 Task: Add a signature Justin Kelly containing With heartfelt thanks and warm wishes, Justin Kelly to email address softage.8@softage.net and add a folder Big data
Action: Mouse moved to (653, 146)
Screenshot: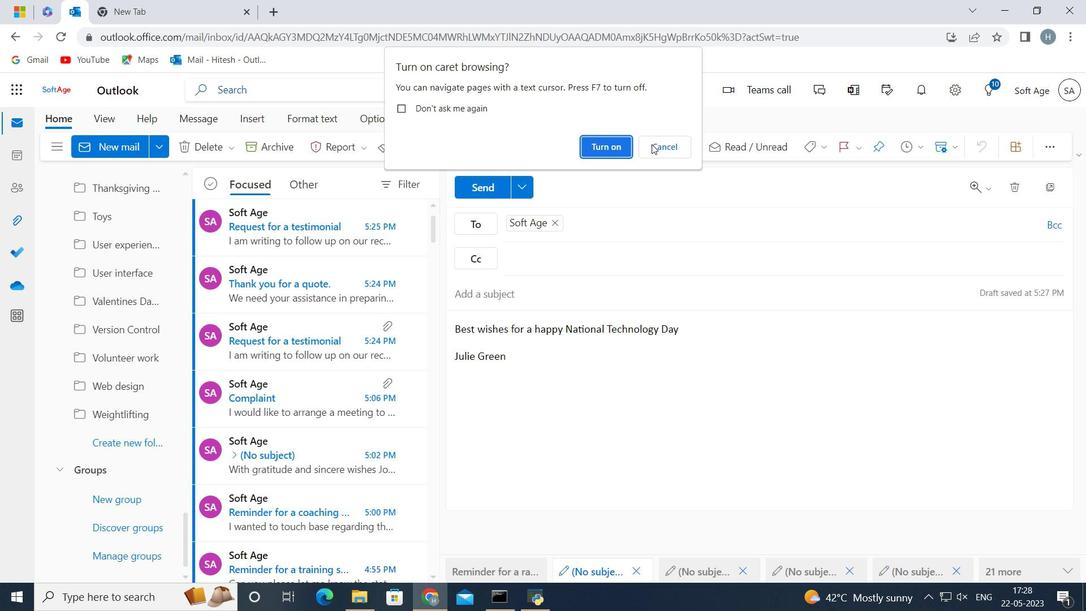 
Action: Mouse pressed left at (653, 146)
Screenshot: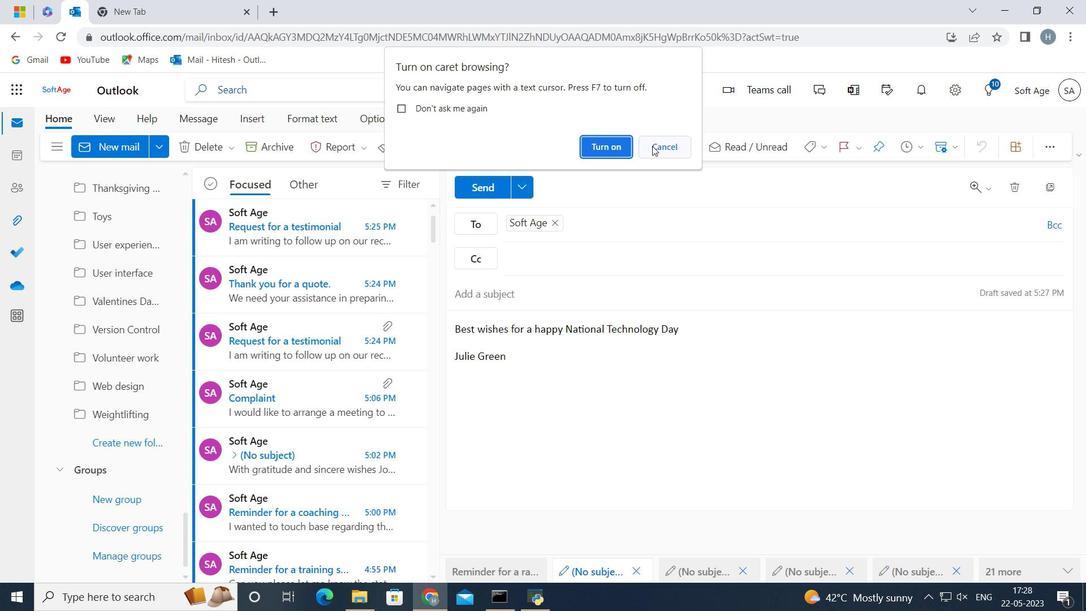 
Action: Mouse moved to (117, 148)
Screenshot: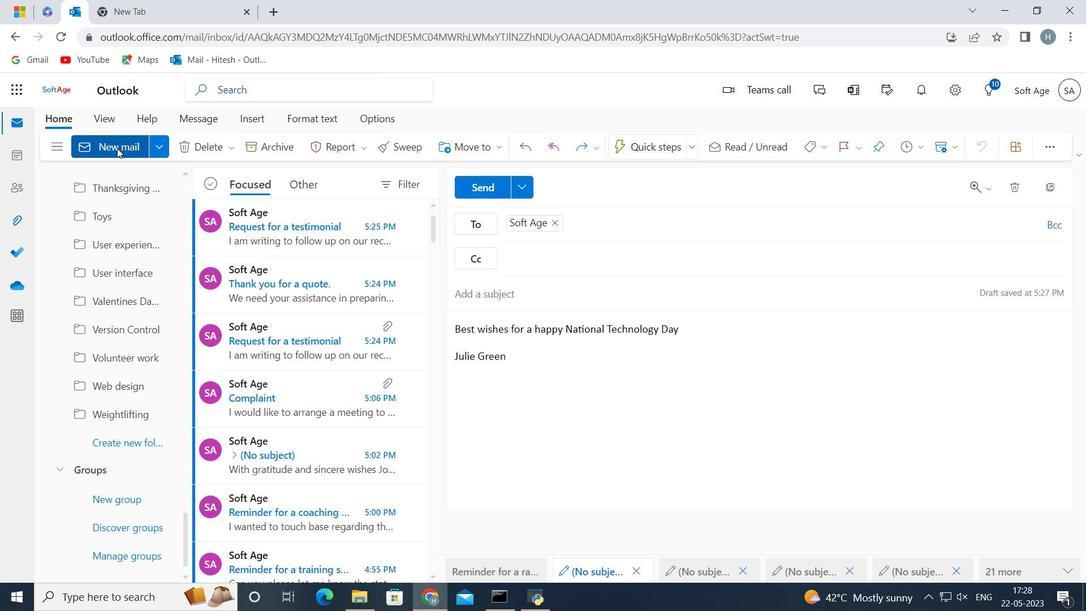 
Action: Mouse pressed left at (117, 148)
Screenshot: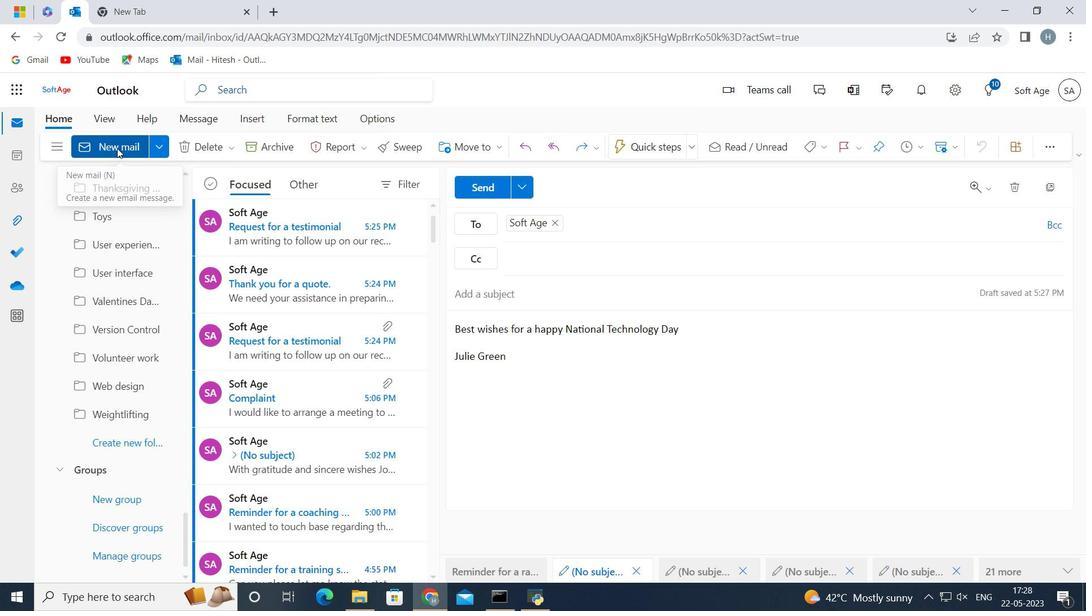 
Action: Mouse moved to (882, 146)
Screenshot: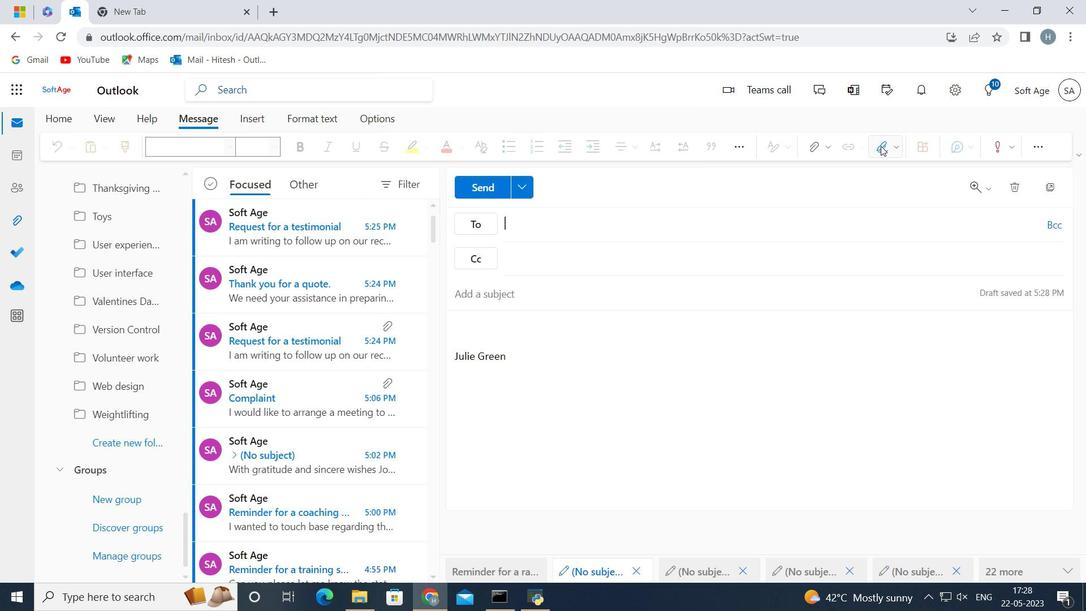 
Action: Mouse pressed left at (882, 146)
Screenshot: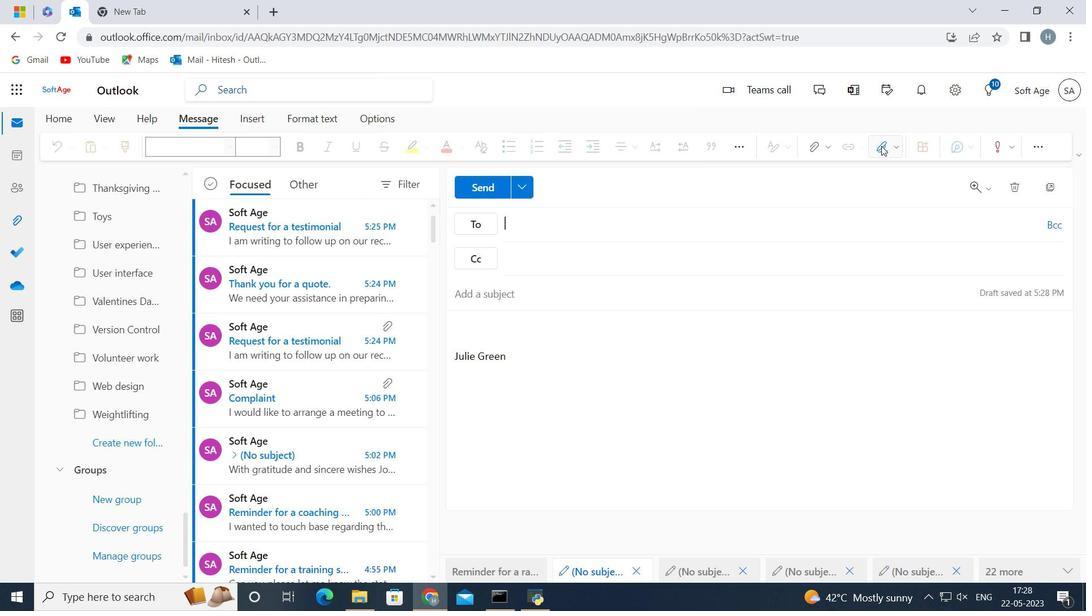 
Action: Mouse moved to (855, 203)
Screenshot: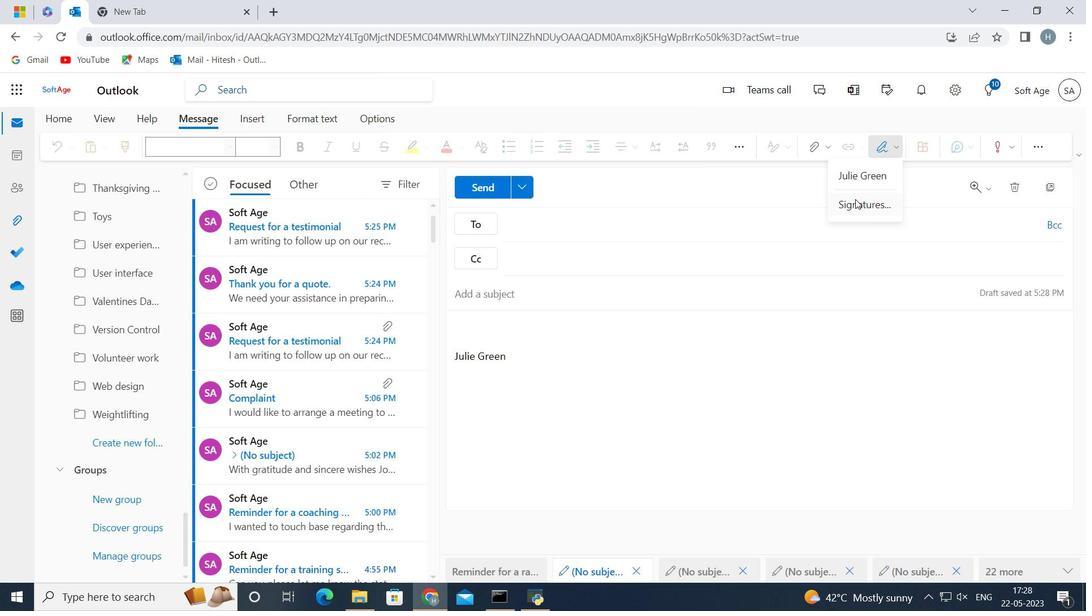 
Action: Mouse pressed left at (855, 203)
Screenshot: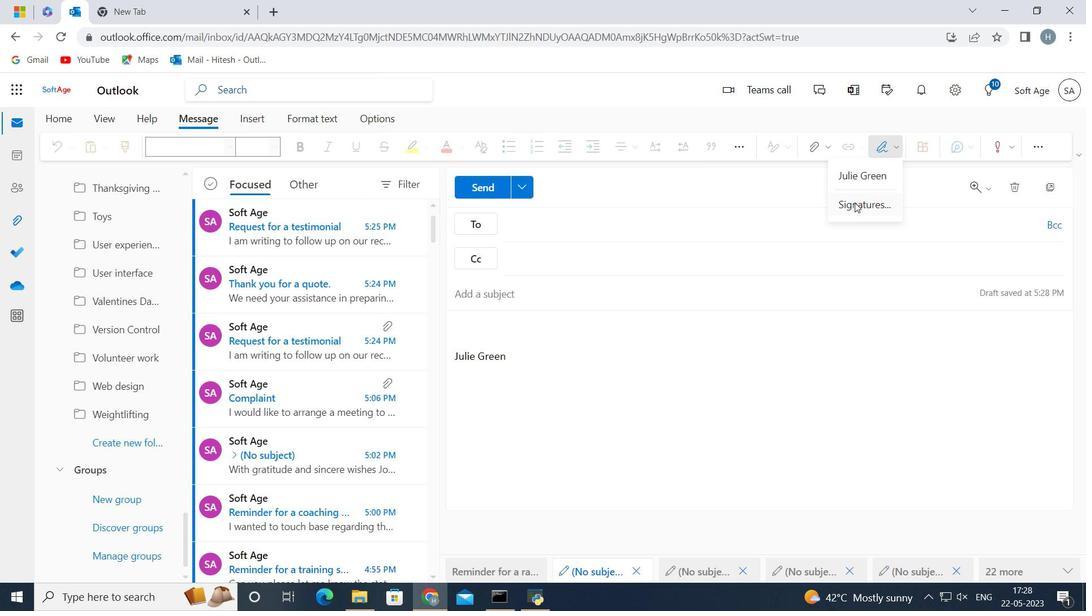 
Action: Mouse moved to (811, 259)
Screenshot: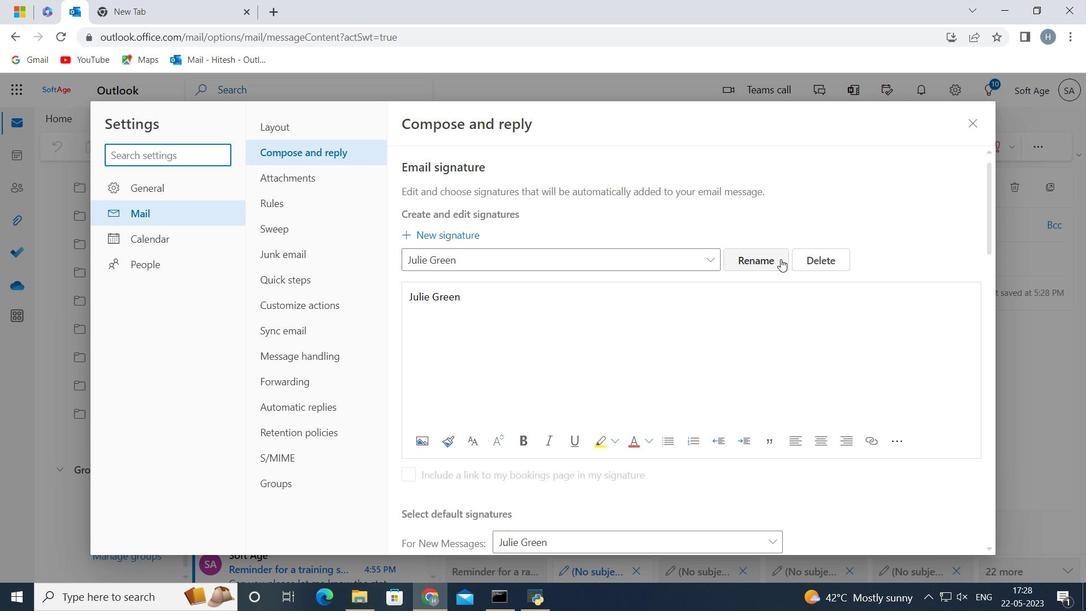 
Action: Mouse pressed left at (811, 259)
Screenshot: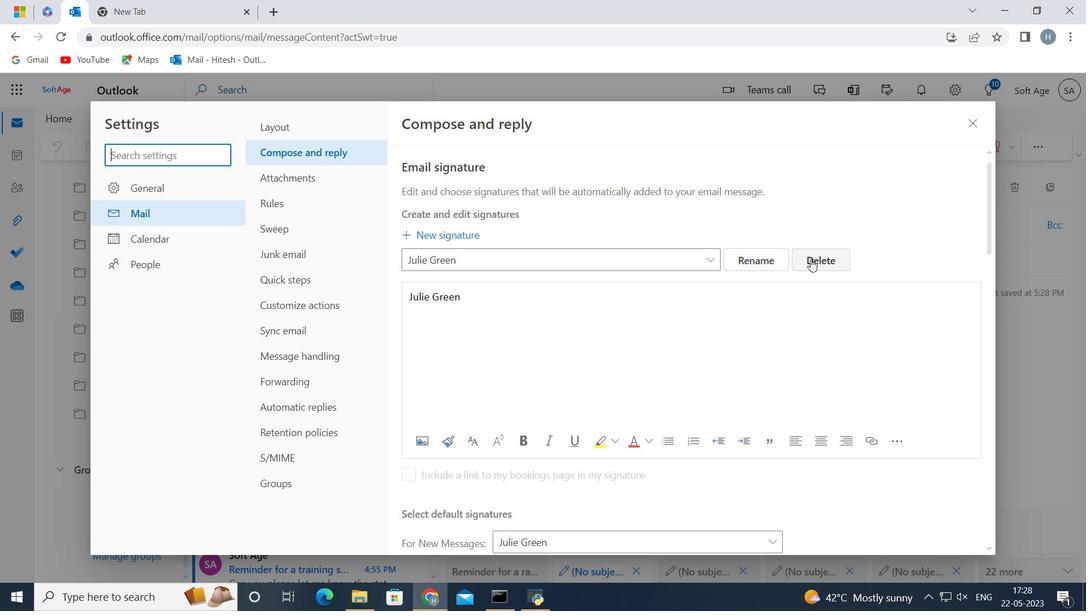 
Action: Mouse moved to (680, 256)
Screenshot: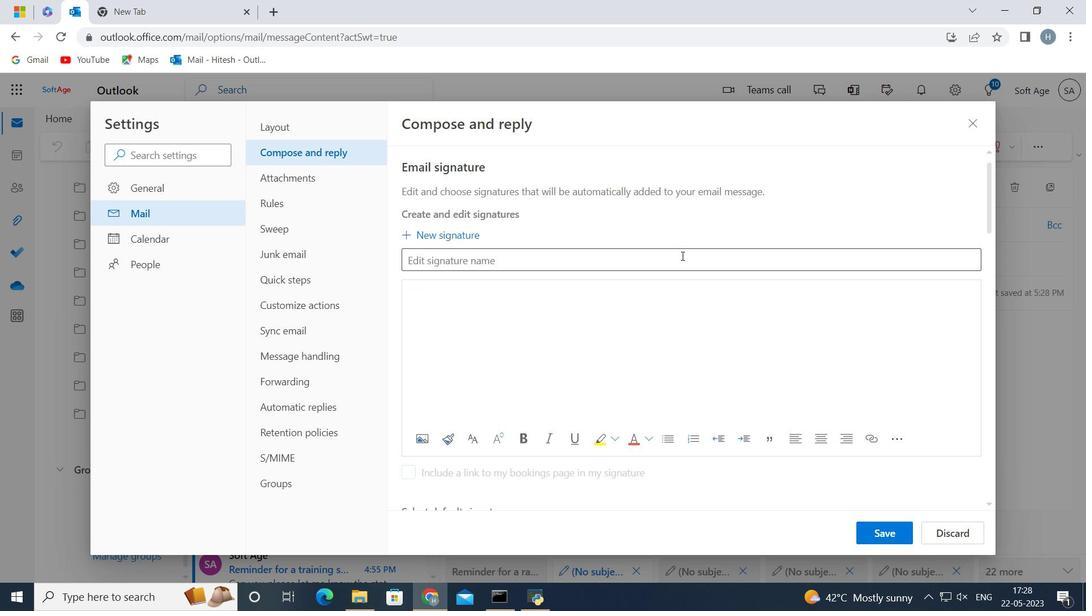 
Action: Mouse pressed left at (680, 256)
Screenshot: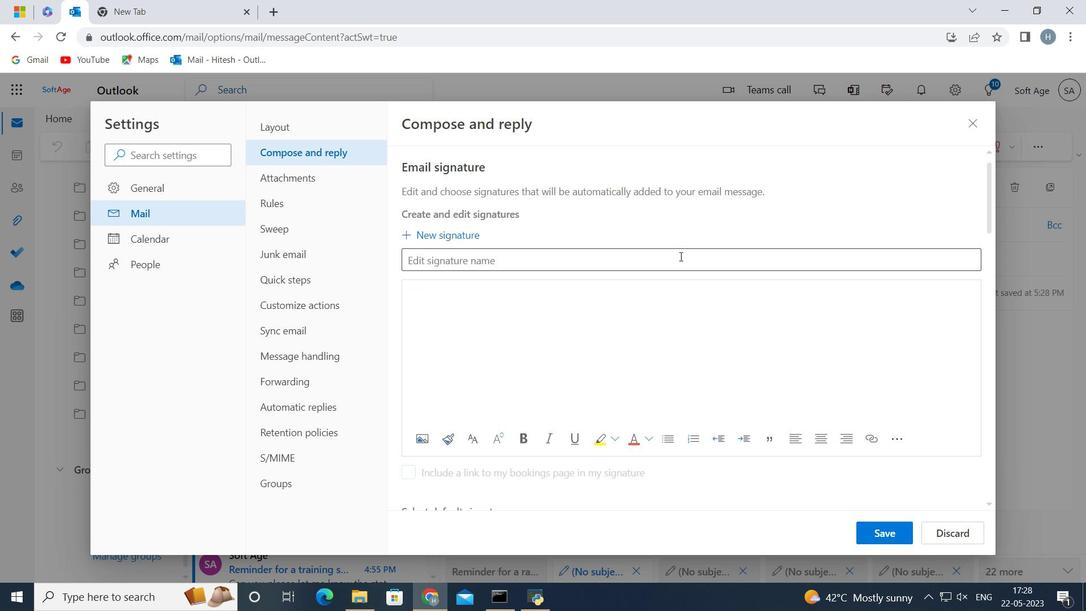 
Action: Key pressed <Key.shift>Justin<Key.space><Key.shift>Kelly<Key.space>
Screenshot: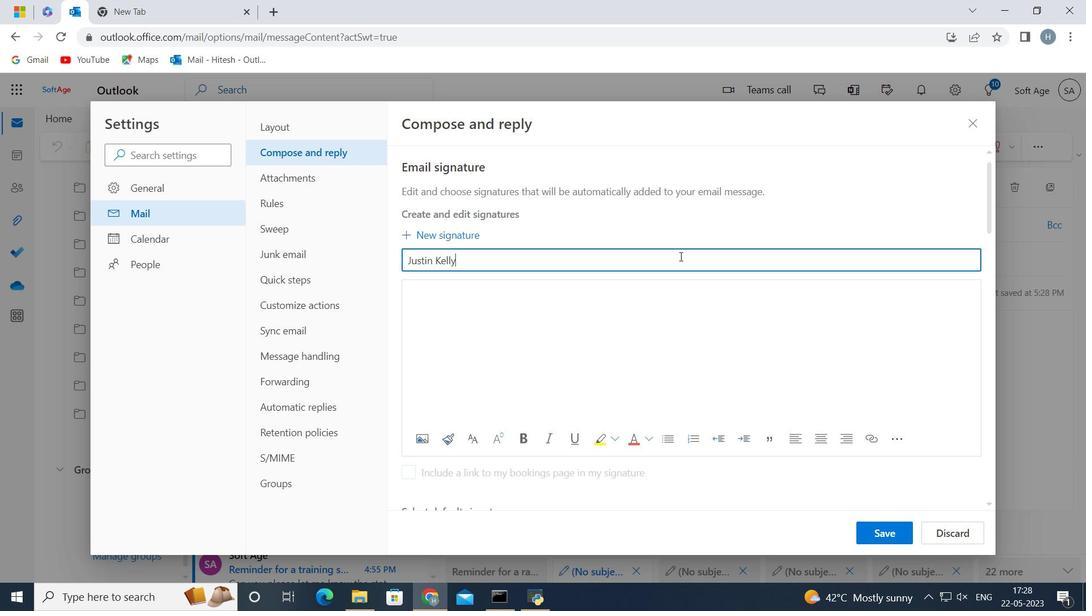 
Action: Mouse moved to (577, 324)
Screenshot: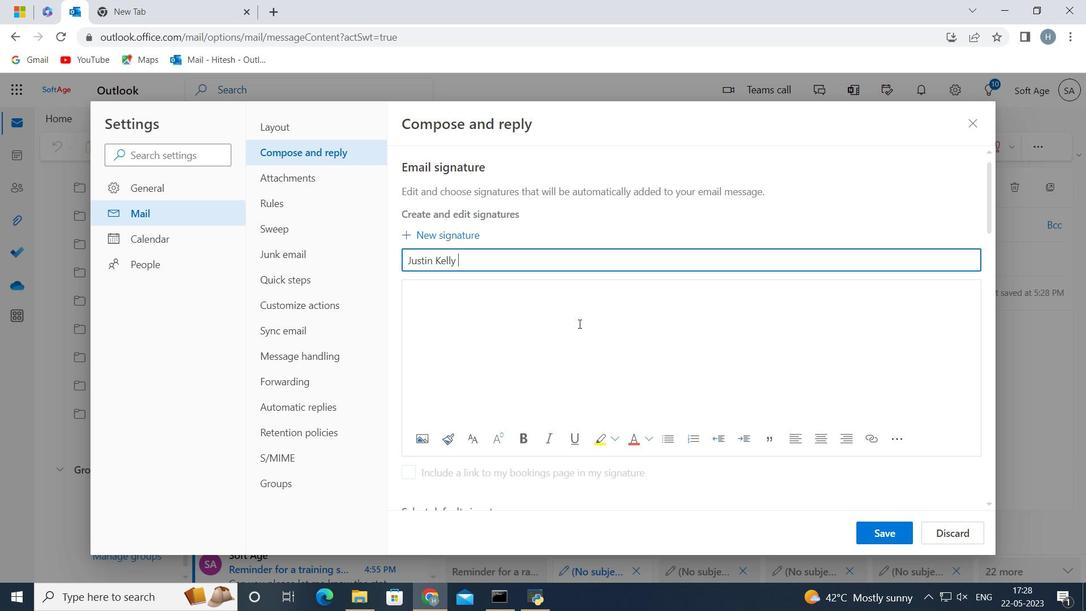 
Action: Mouse pressed left at (577, 324)
Screenshot: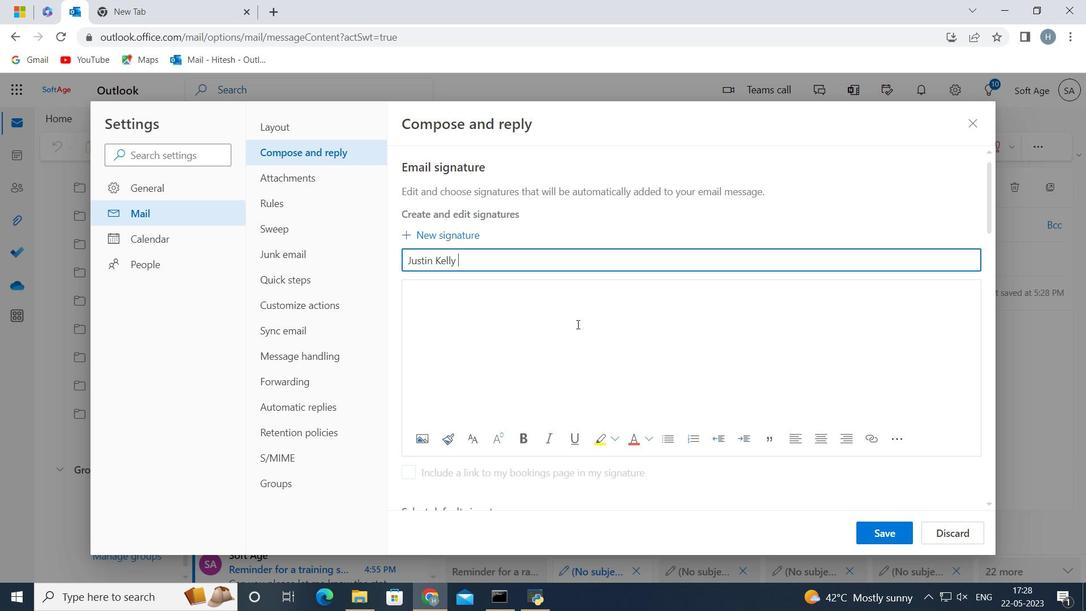
Action: Key pressed <Key.shift>Justin<Key.space><Key.shift>Kelly<Key.space>
Screenshot: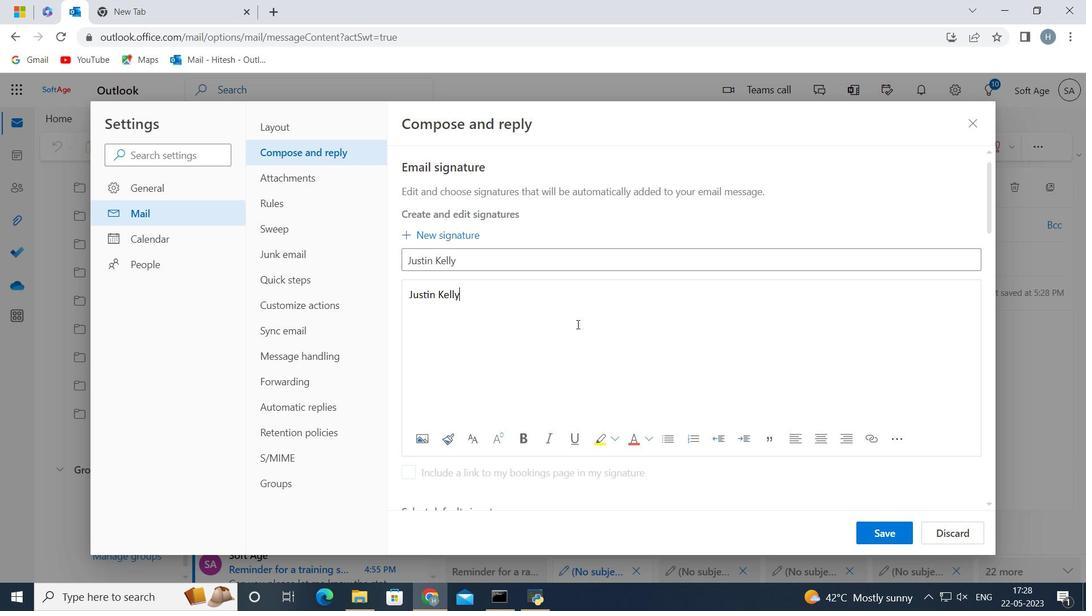 
Action: Mouse moved to (872, 531)
Screenshot: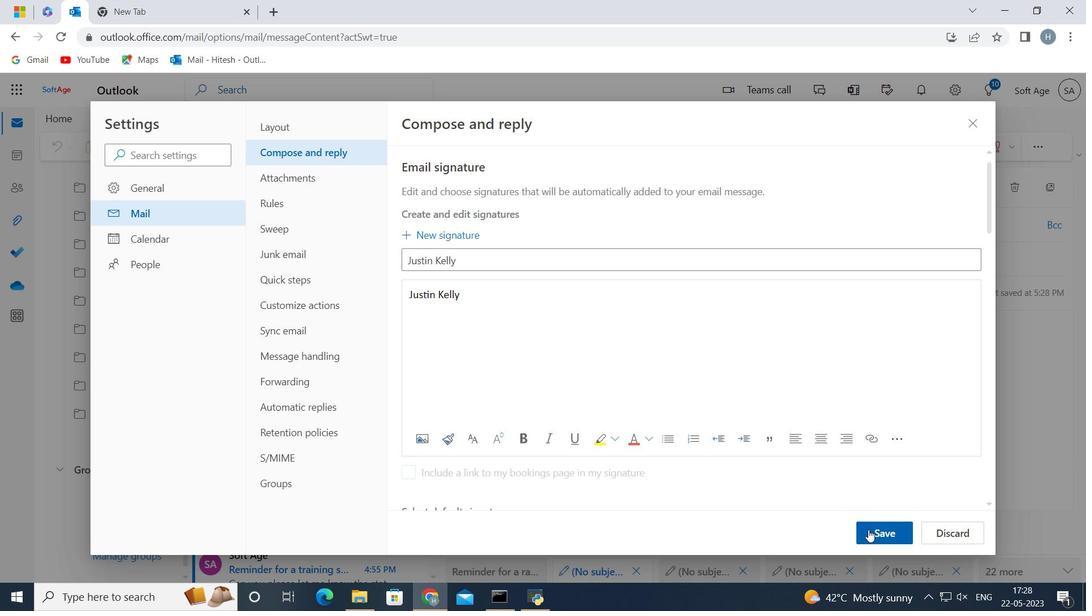 
Action: Mouse pressed left at (872, 531)
Screenshot: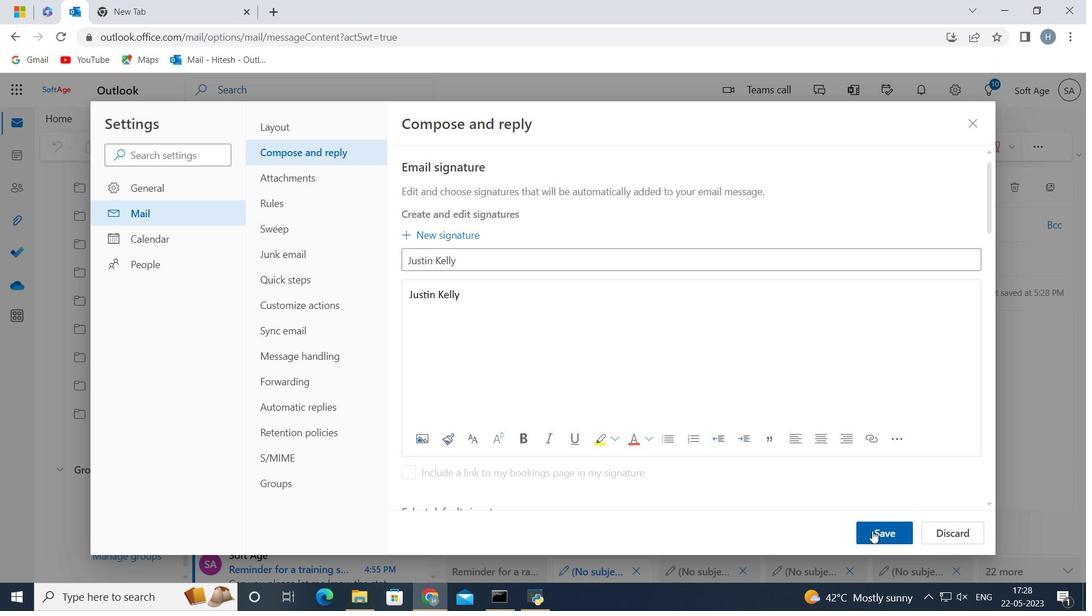 
Action: Mouse moved to (683, 334)
Screenshot: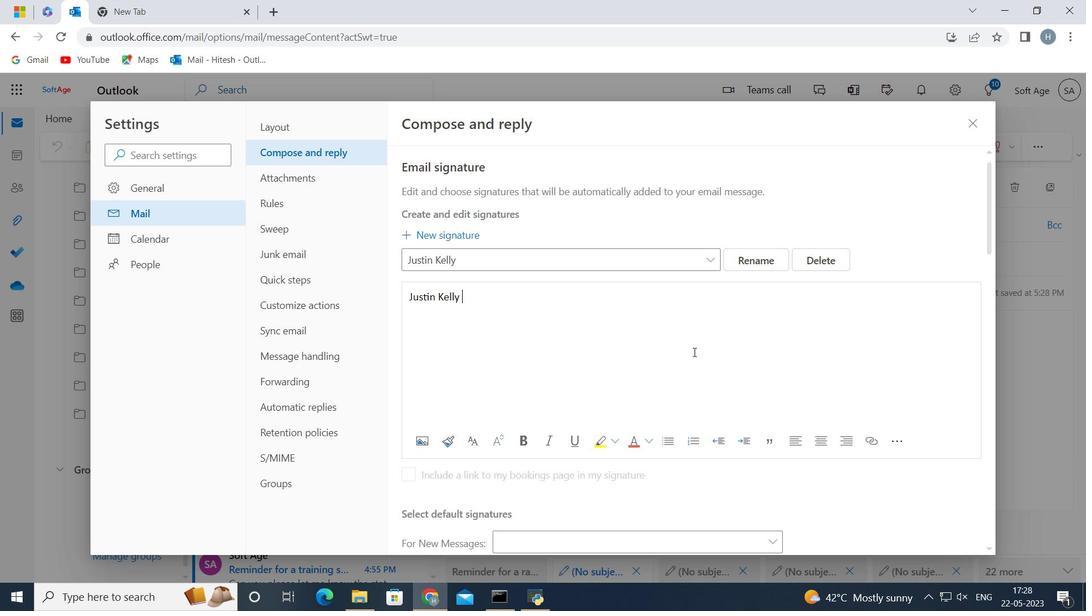 
Action: Mouse scrolled (683, 333) with delta (0, 0)
Screenshot: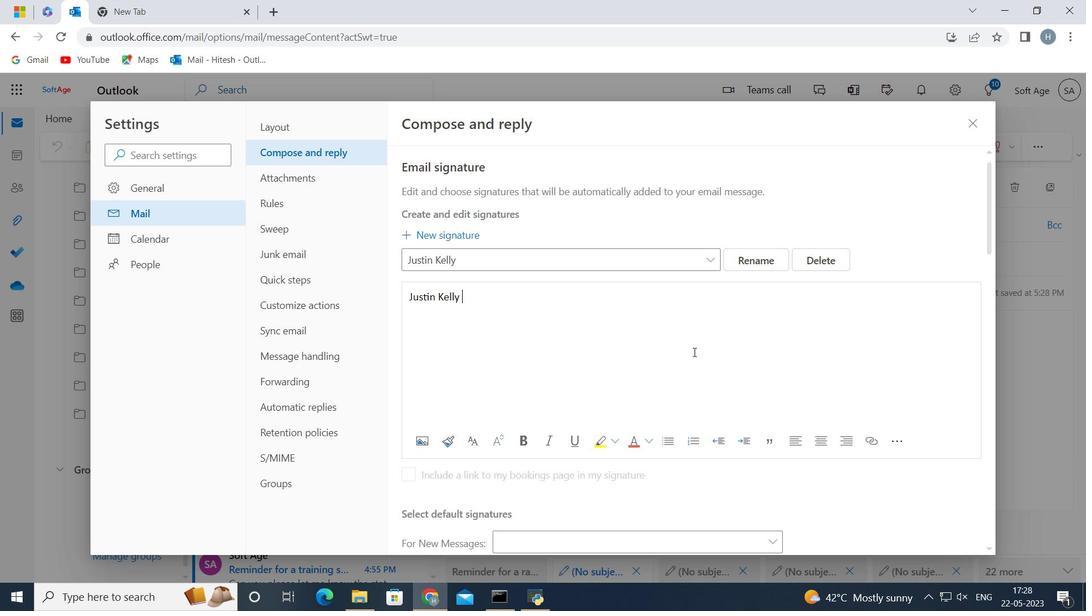 
Action: Mouse moved to (678, 325)
Screenshot: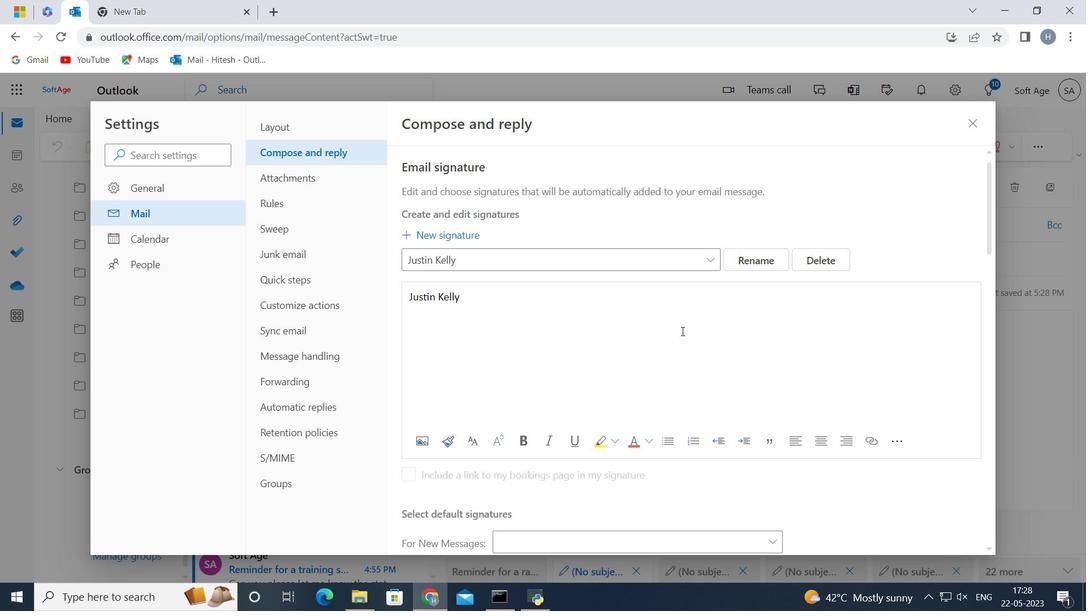 
Action: Mouse scrolled (678, 324) with delta (0, 0)
Screenshot: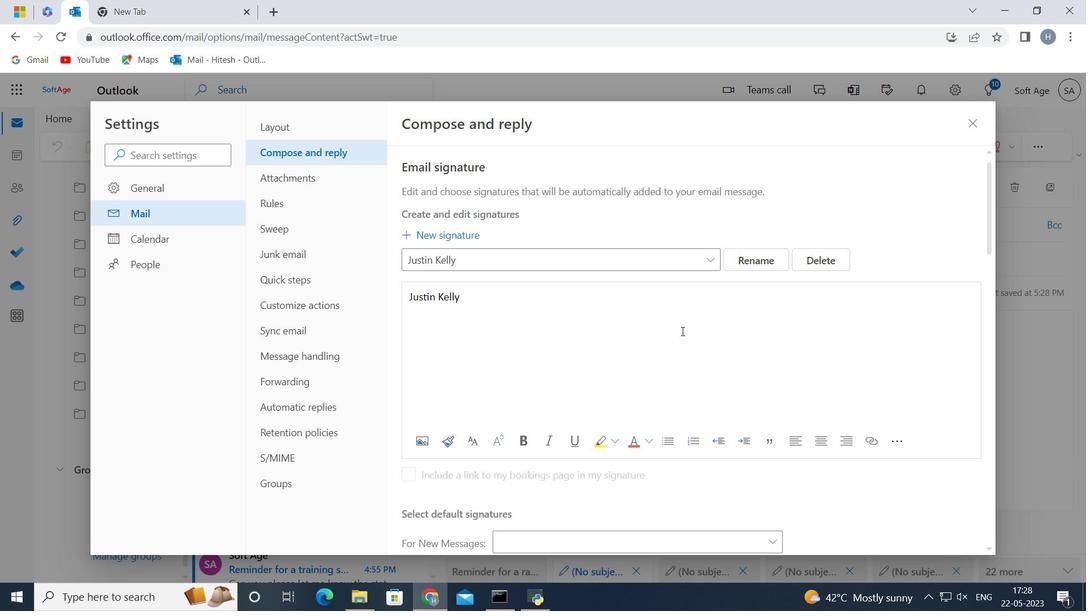 
Action: Mouse moved to (678, 325)
Screenshot: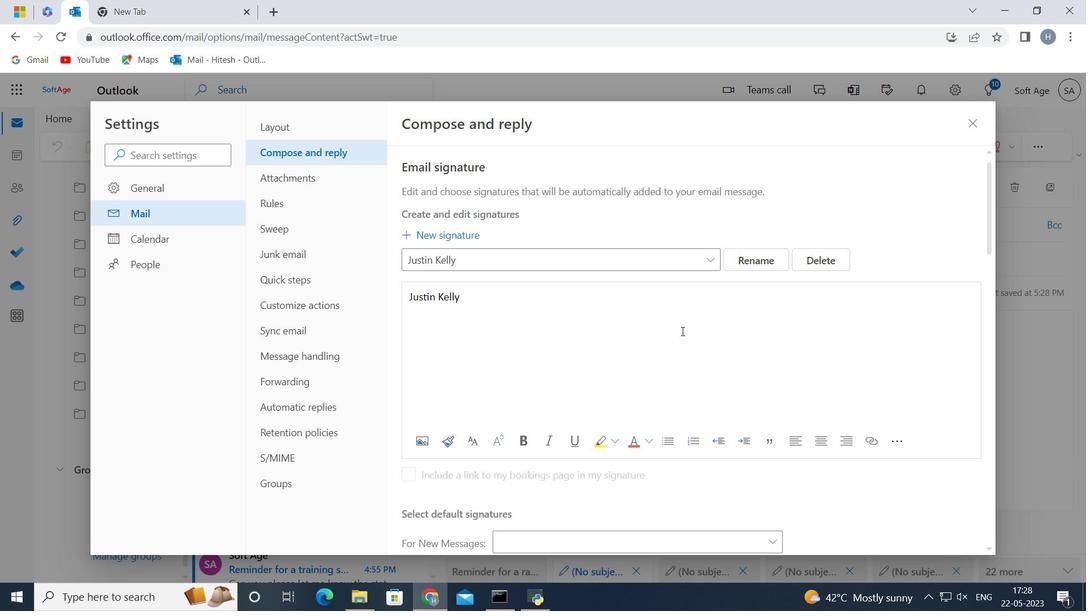
Action: Mouse scrolled (678, 324) with delta (0, 0)
Screenshot: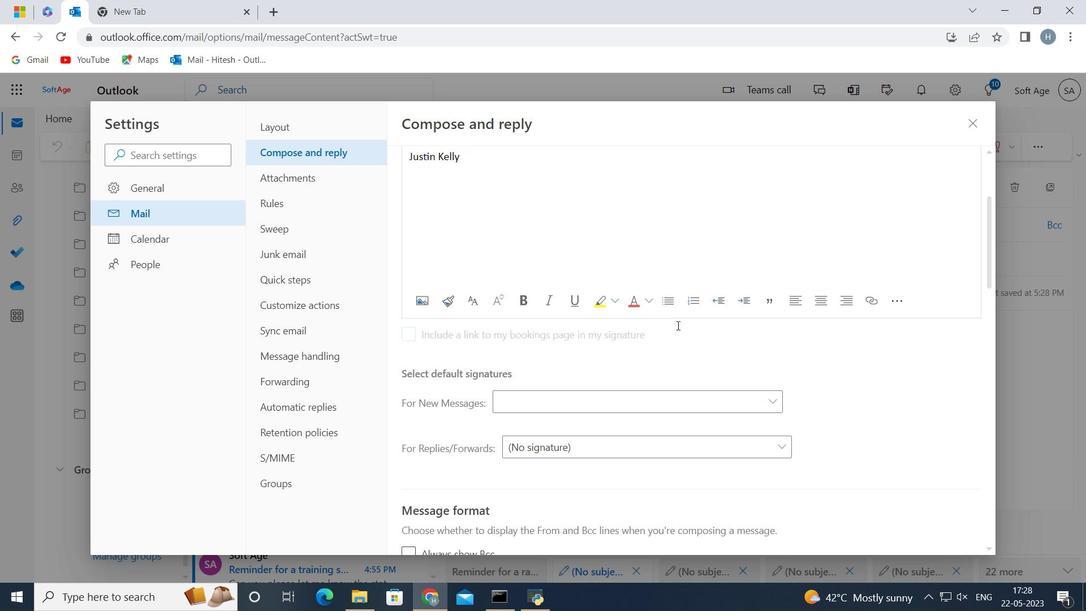 
Action: Mouse moved to (690, 327)
Screenshot: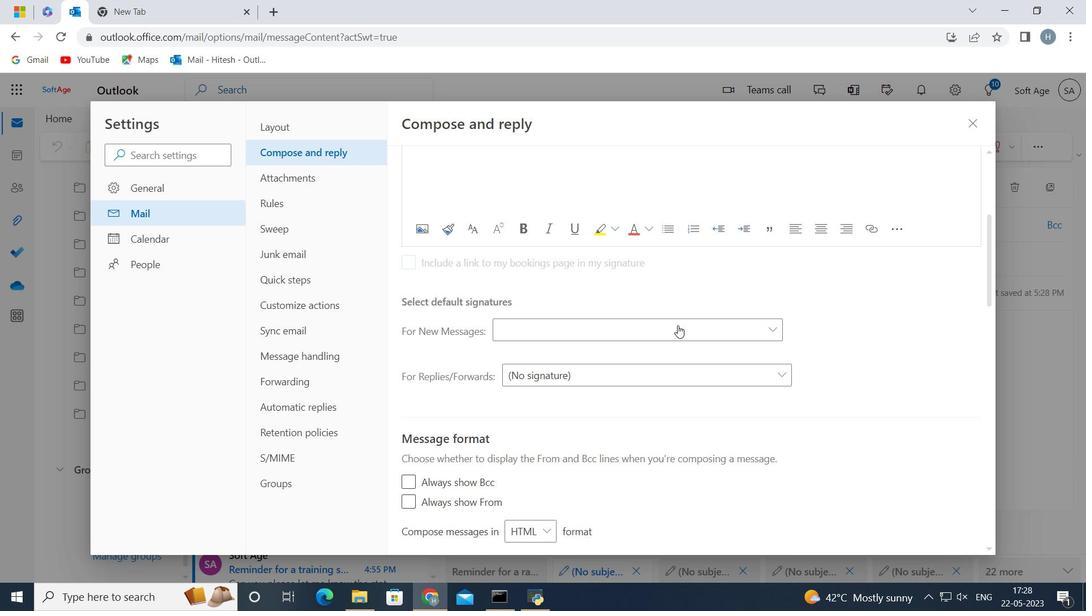 
Action: Mouse pressed left at (690, 327)
Screenshot: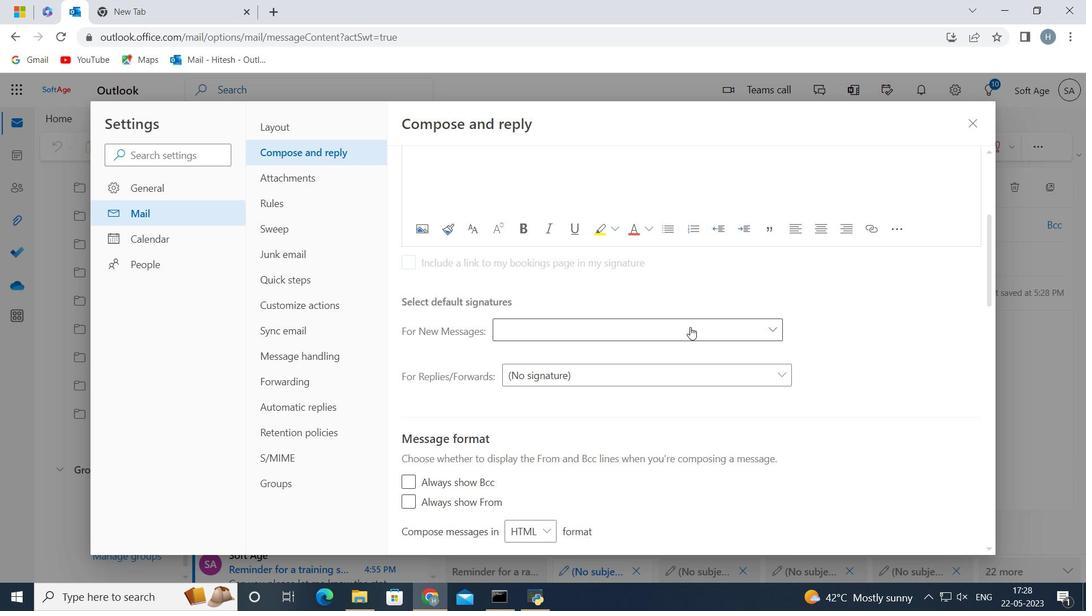 
Action: Mouse moved to (684, 374)
Screenshot: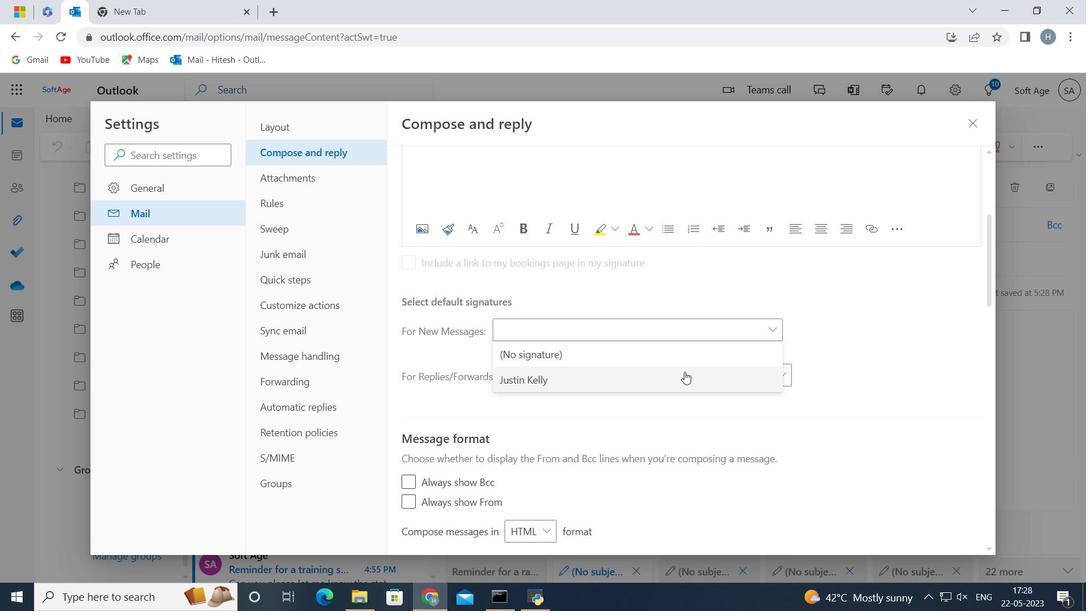 
Action: Mouse pressed left at (684, 374)
Screenshot: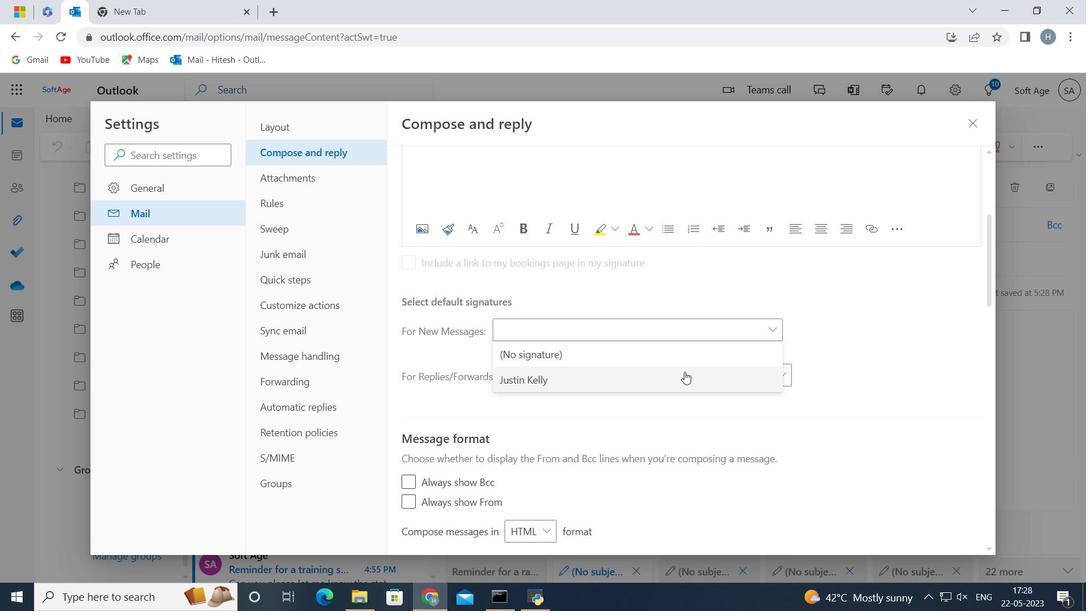 
Action: Mouse moved to (881, 531)
Screenshot: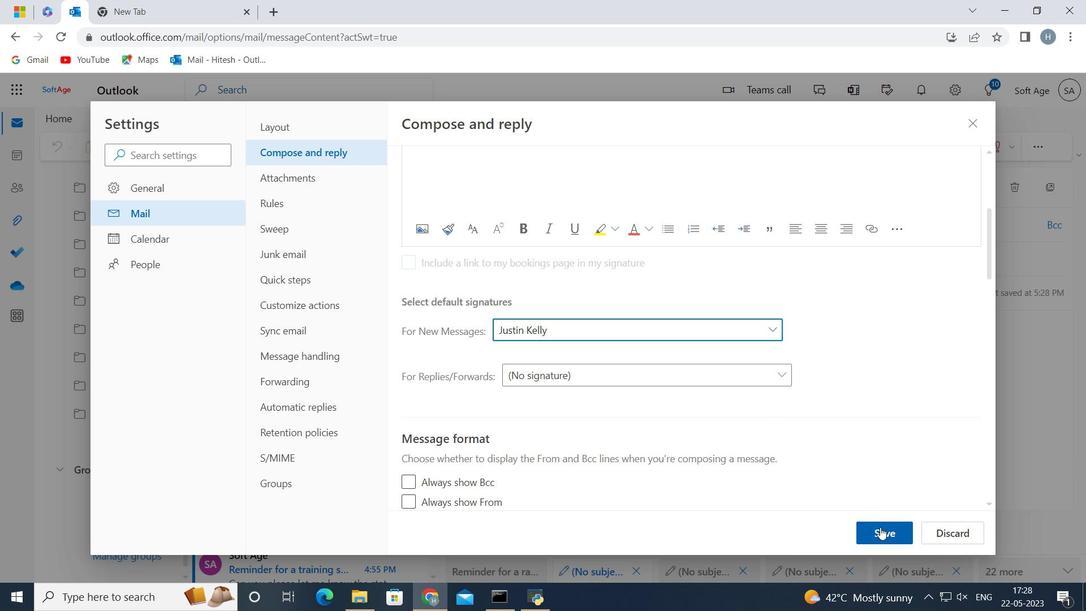 
Action: Mouse pressed left at (881, 531)
Screenshot: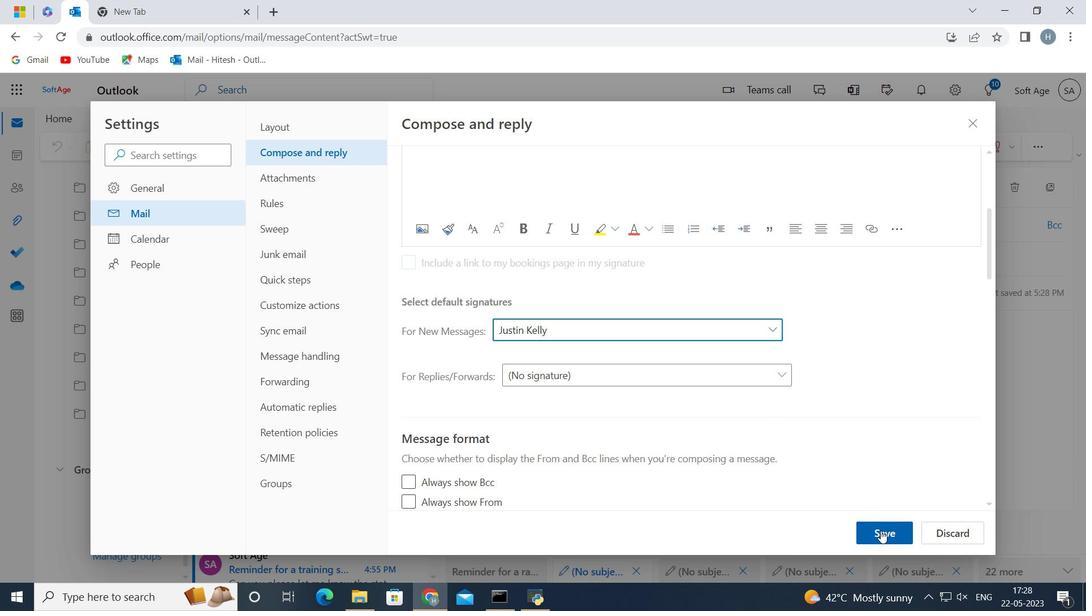 
Action: Mouse moved to (972, 127)
Screenshot: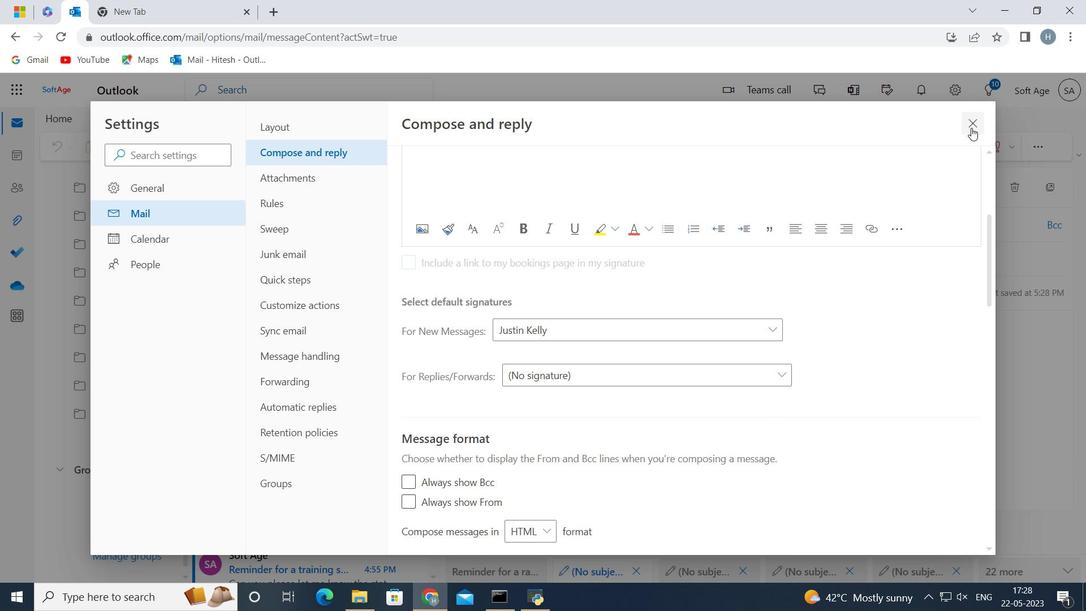 
Action: Mouse pressed left at (972, 127)
Screenshot: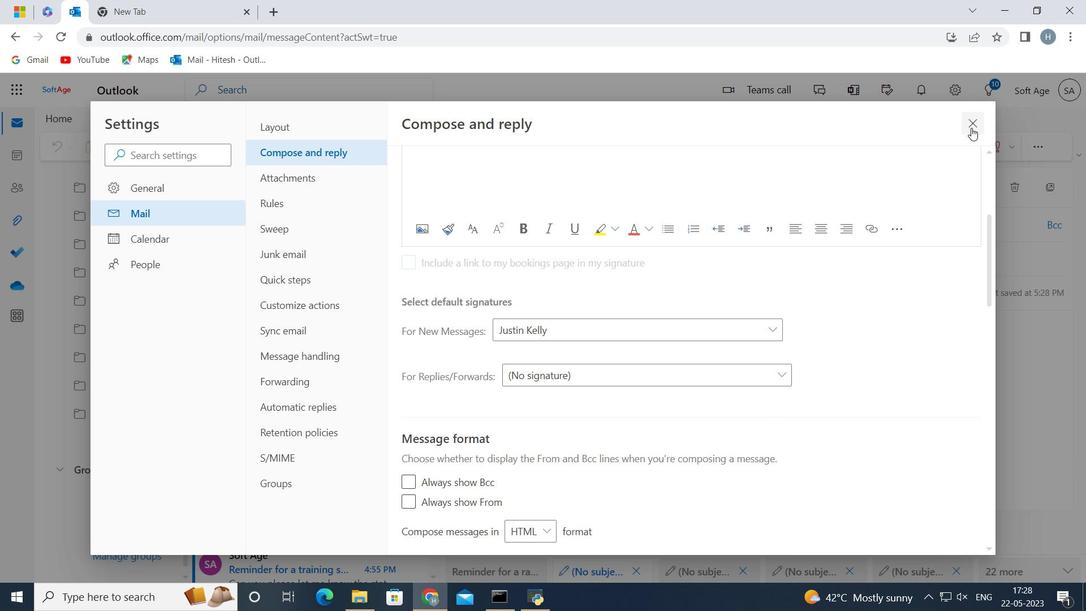 
Action: Mouse moved to (529, 354)
Screenshot: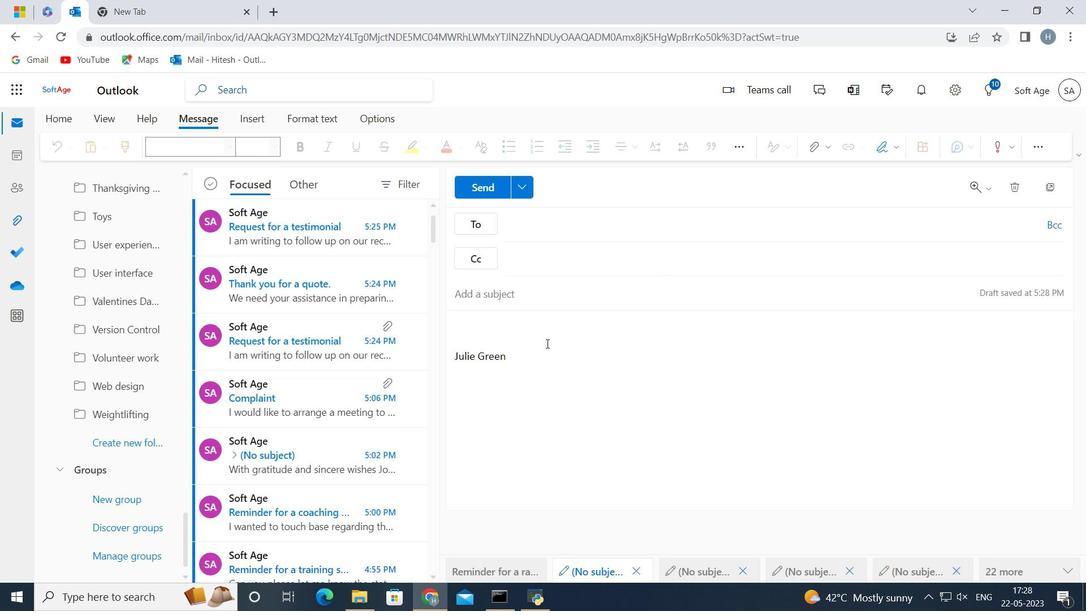 
Action: Mouse pressed left at (529, 354)
Screenshot: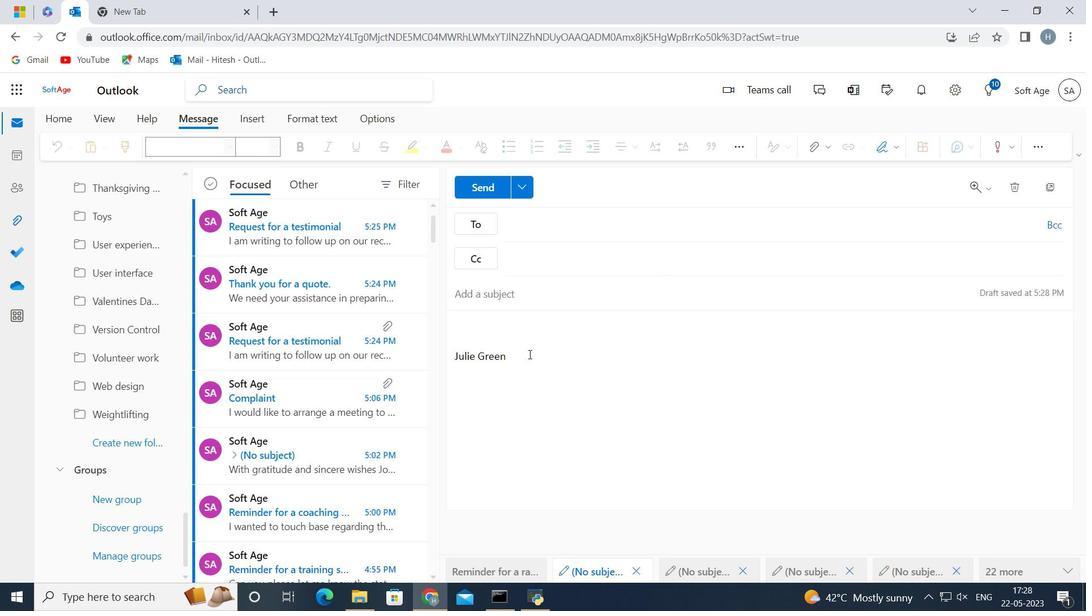 
Action: Key pressed <Key.backspace><Key.backspace><Key.backspace><Key.backspace><Key.backspace><Key.backspace><Key.backspace><Key.backspace><Key.backspace><Key.backspace><Key.backspace><Key.backspace><Key.backspace><Key.backspace><Key.backspace><Key.backspace><Key.backspace><Key.backspace><Key.backspace><Key.backspace><Key.backspace><Key.backspace><Key.backspace><Key.backspace><Key.shift>With<Key.space>heartfelt<Key.space>thanks<Key.space>and<Key.space>warm<Key.space>wishes<Key.space>
Screenshot: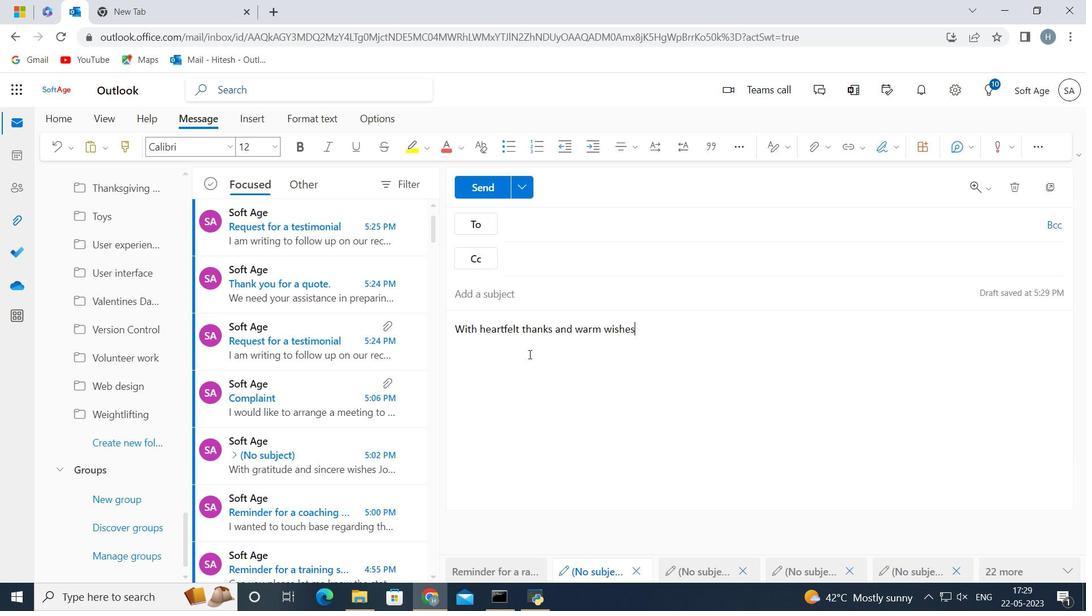 
Action: Mouse moved to (885, 151)
Screenshot: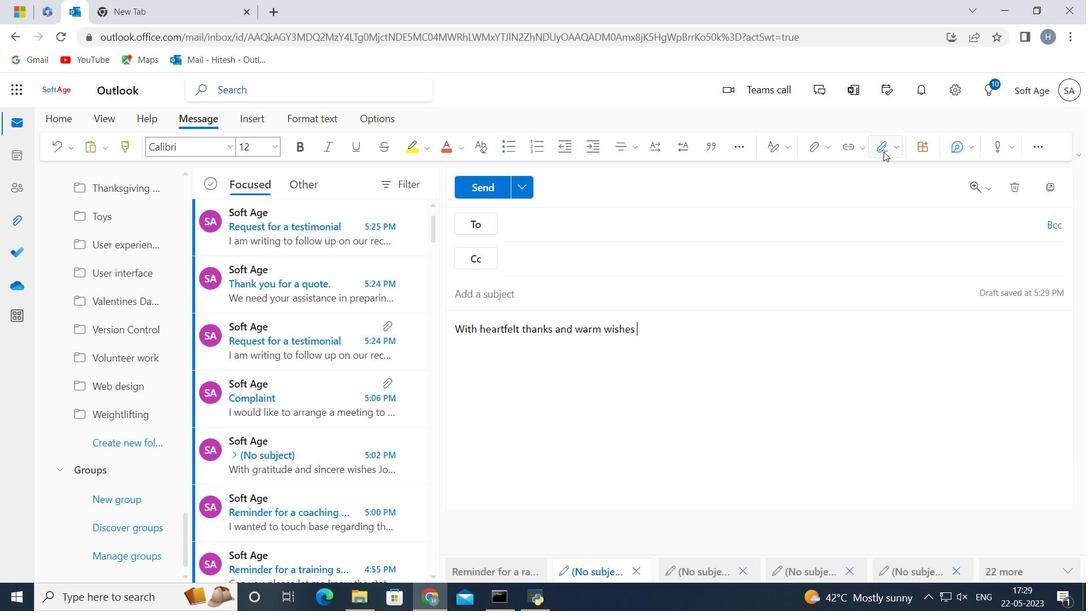 
Action: Mouse pressed left at (885, 151)
Screenshot: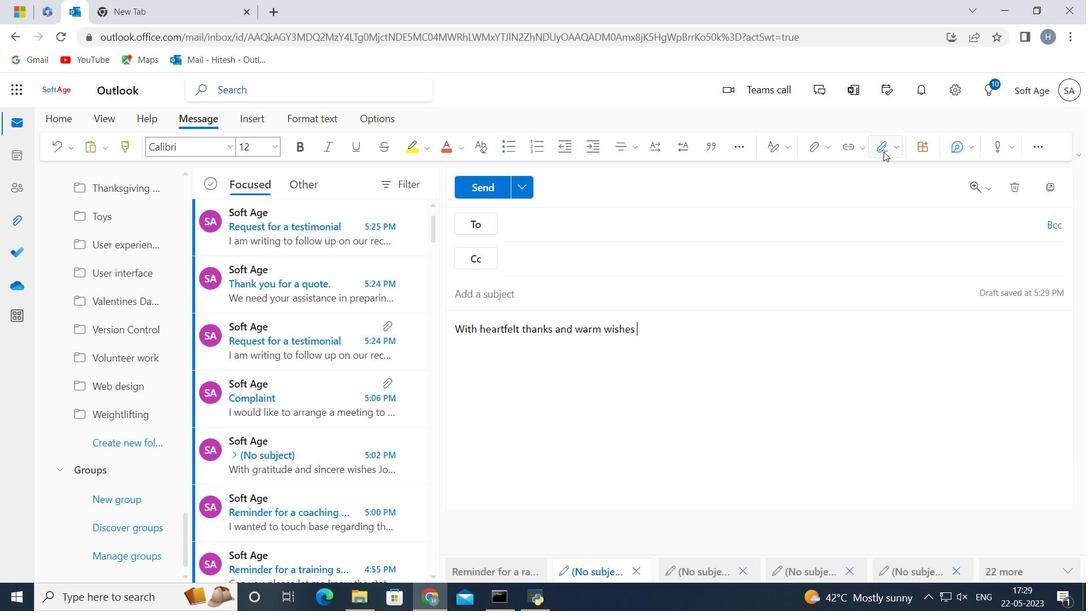 
Action: Mouse moved to (872, 181)
Screenshot: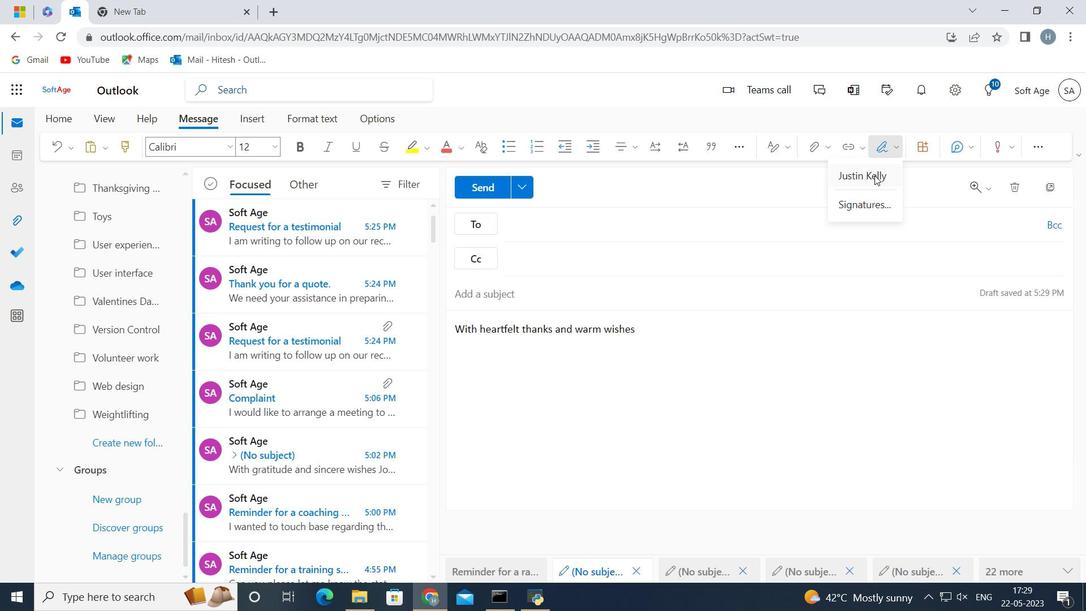 
Action: Mouse pressed left at (872, 181)
Screenshot: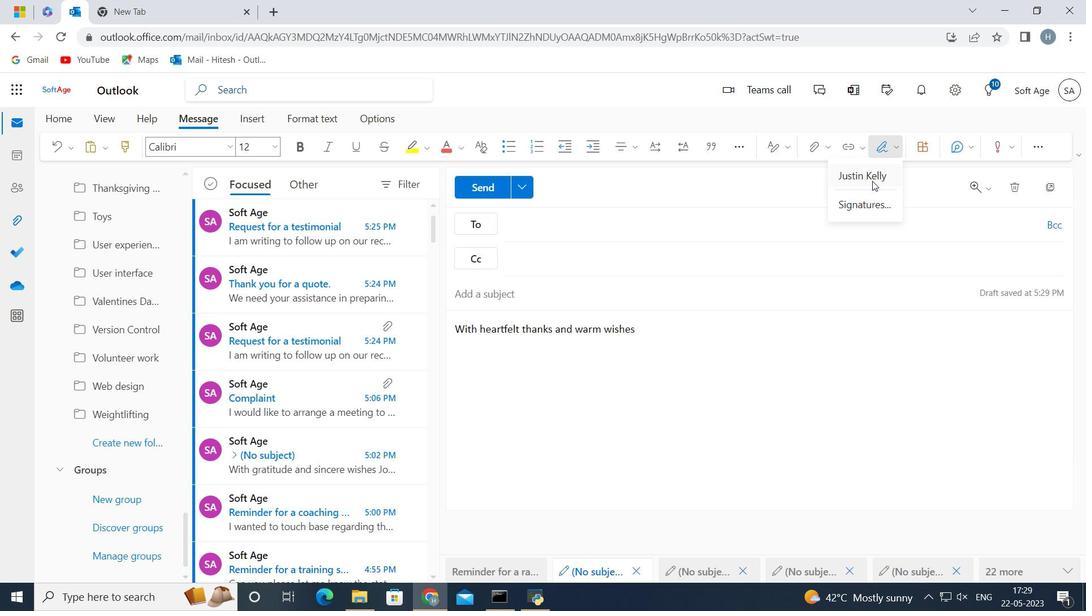 
Action: Mouse moved to (579, 225)
Screenshot: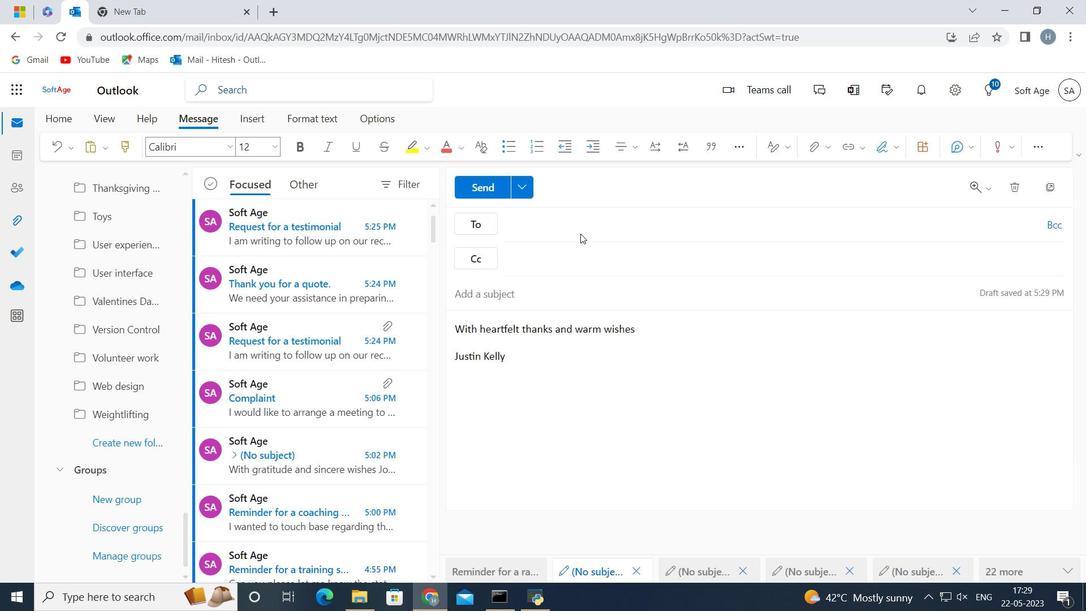 
Action: Mouse pressed left at (579, 225)
Screenshot: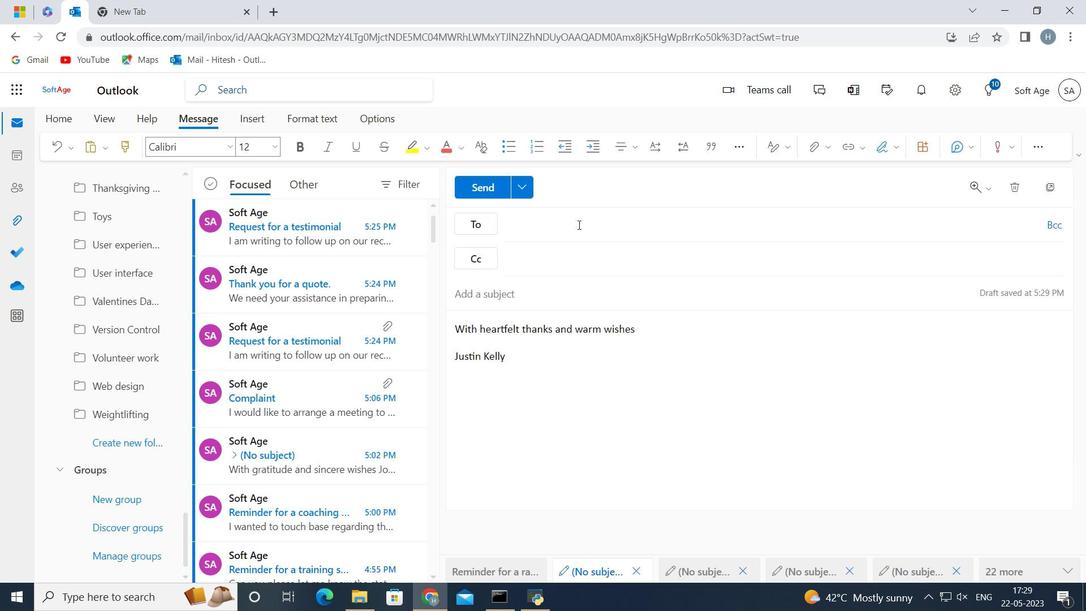 
Action: Key pressed softage.8<Key.shift>@softage.net
Screenshot: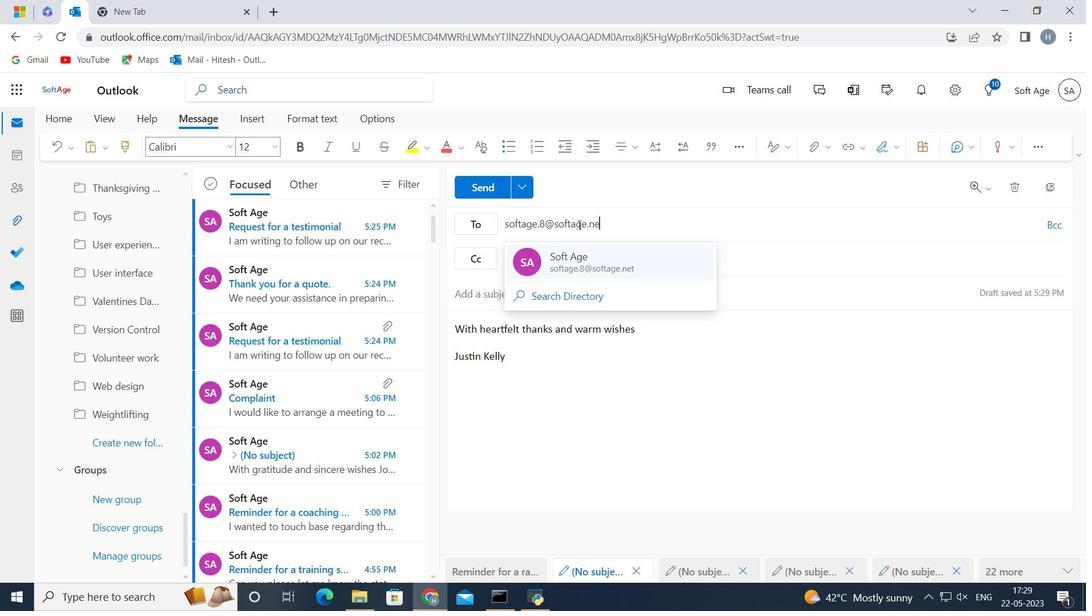 
Action: Mouse moved to (541, 258)
Screenshot: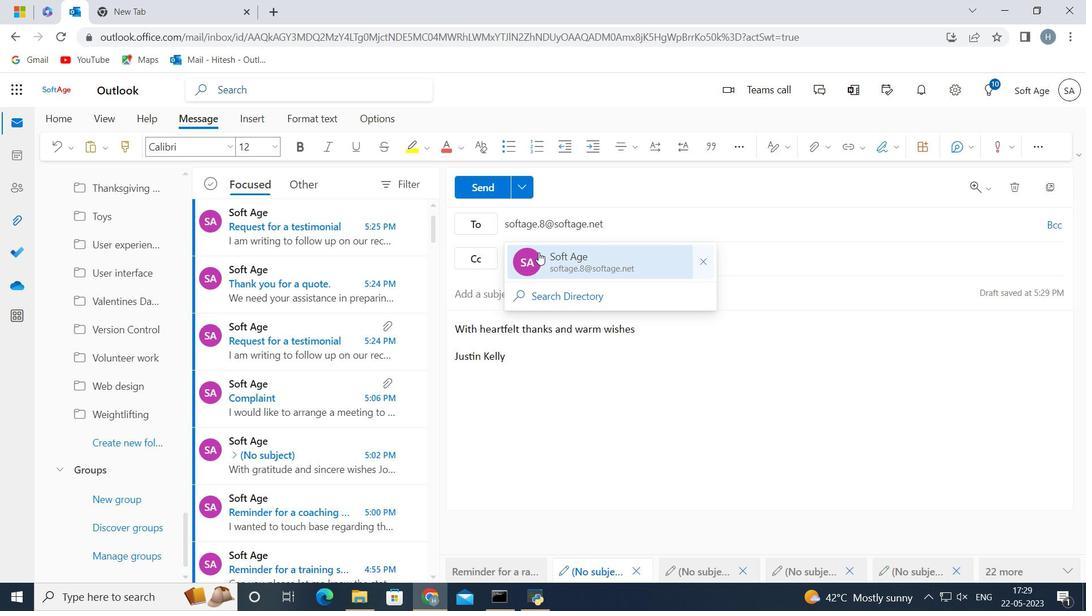 
Action: Mouse pressed left at (541, 258)
Screenshot: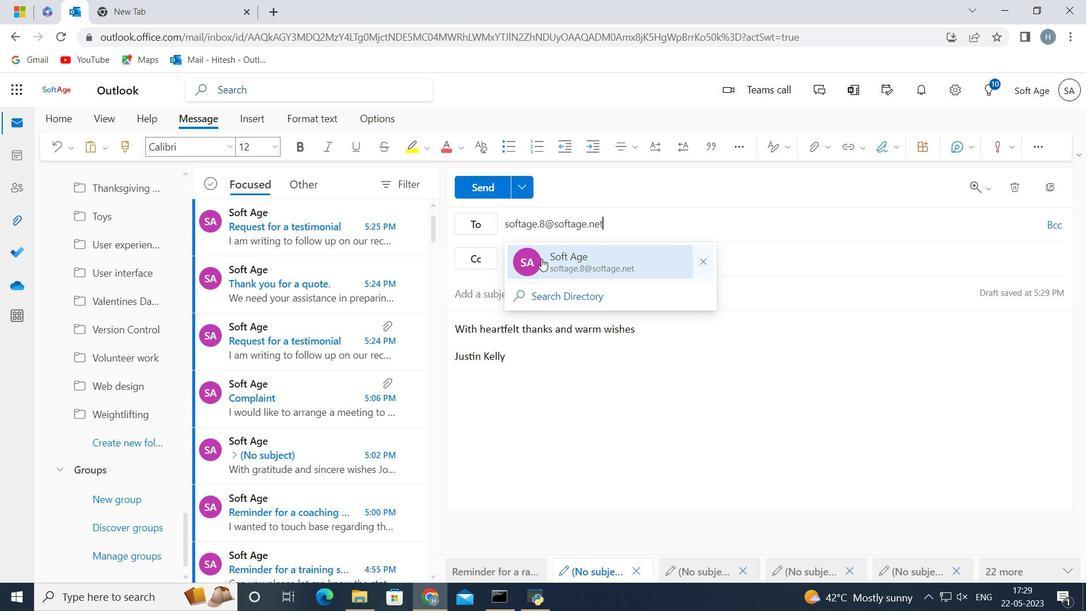 
Action: Mouse moved to (146, 435)
Screenshot: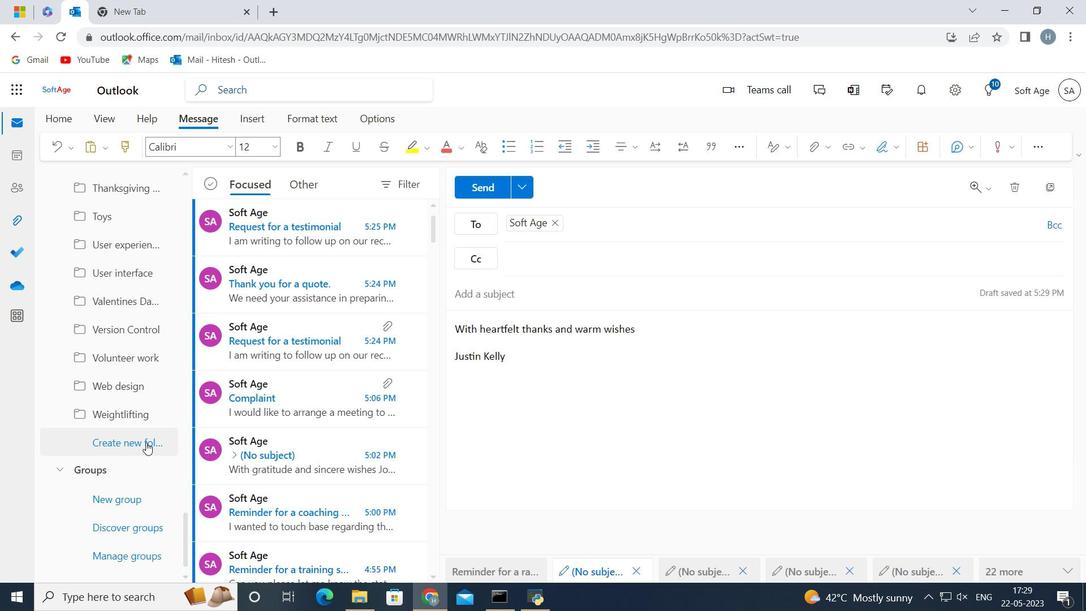 
Action: Mouse pressed left at (146, 435)
Screenshot: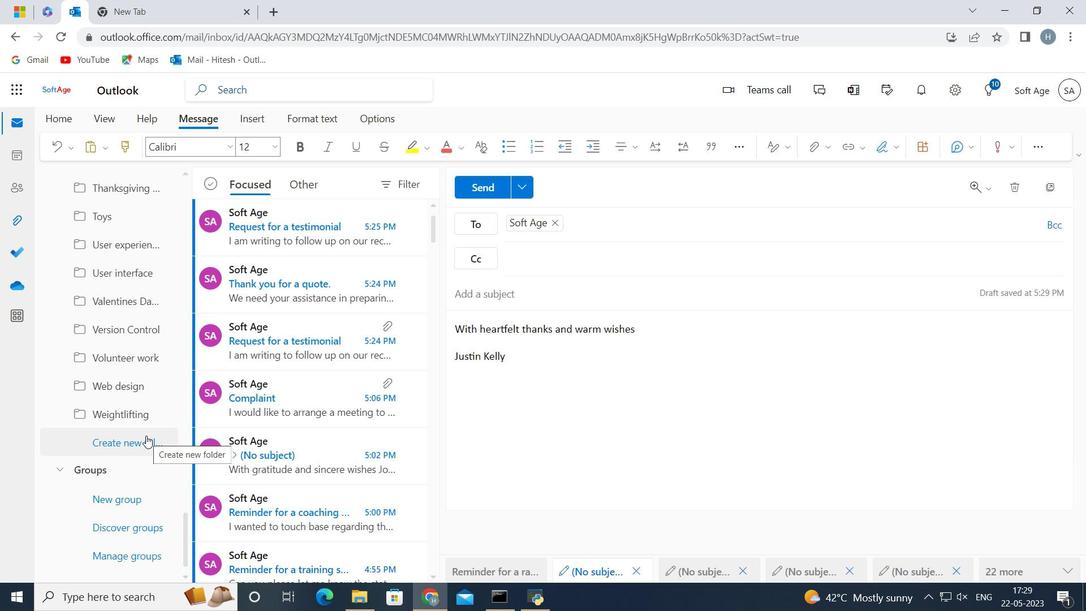 
Action: Key pressed <Key.shift><Key.shift><Key.shift><Key.shift><Key.shift>Big<Key.space><Key.shift><Key.shift><Key.shift><Key.shift><Key.shift><Key.shift><Key.shift><Key.shift><Key.shift>data
Screenshot: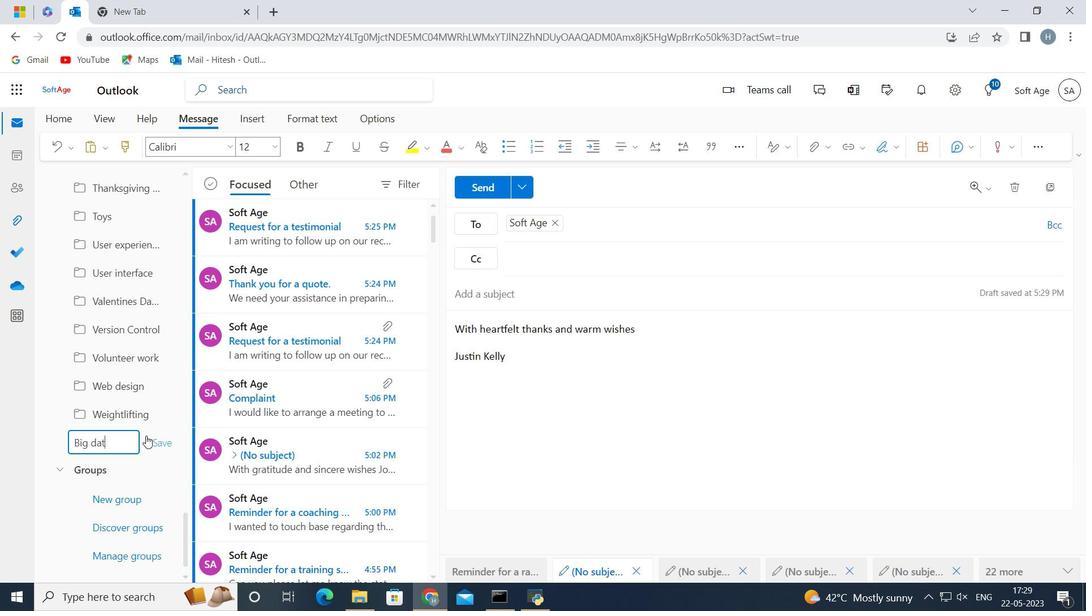 
Action: Mouse moved to (159, 438)
Screenshot: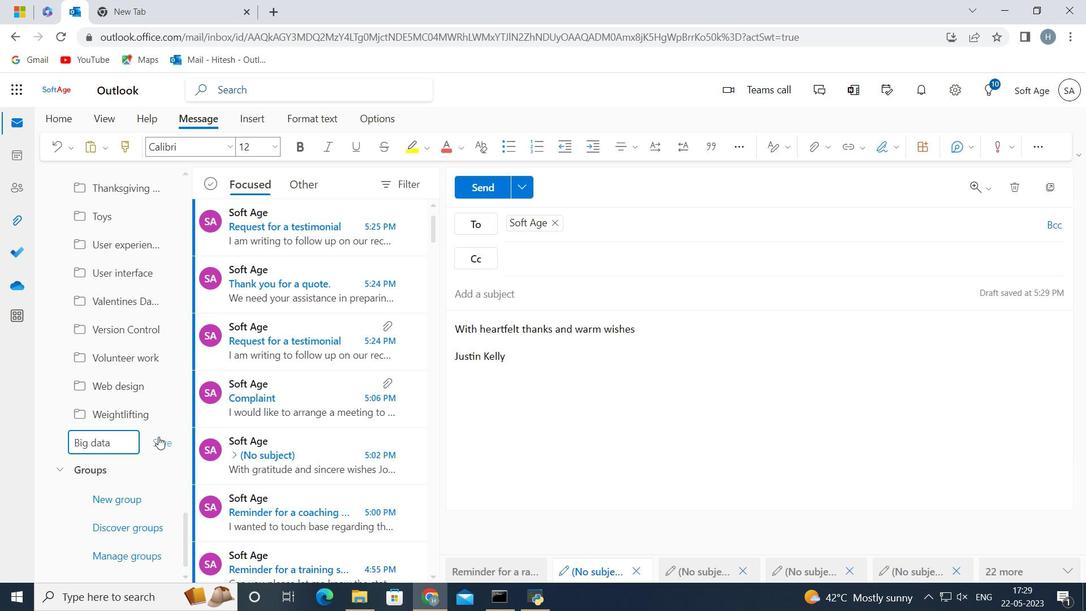 
Action: Mouse pressed left at (159, 438)
Screenshot: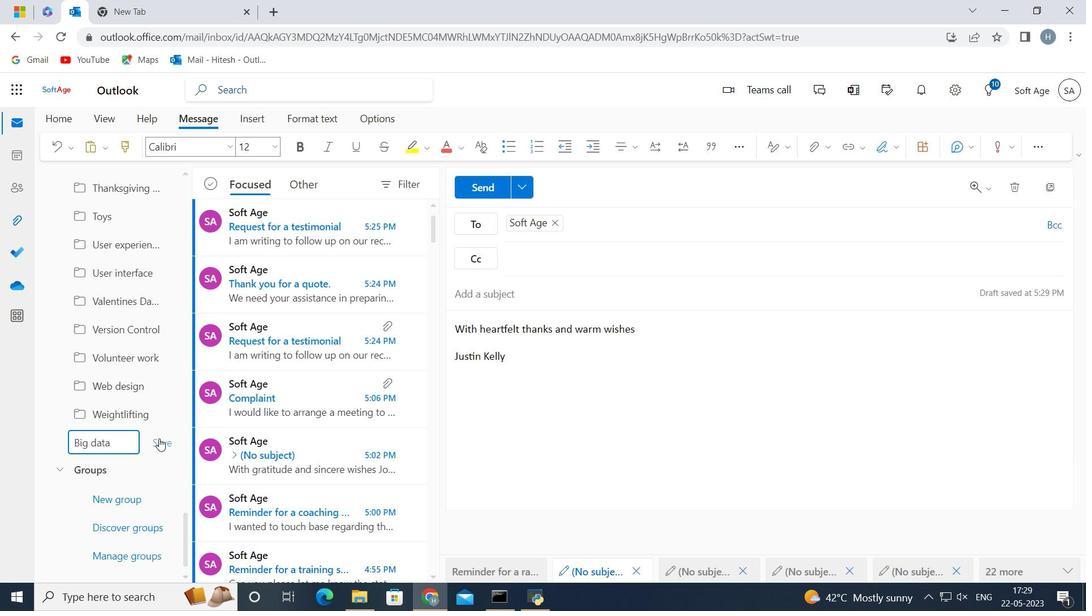 
Action: Mouse moved to (476, 420)
Screenshot: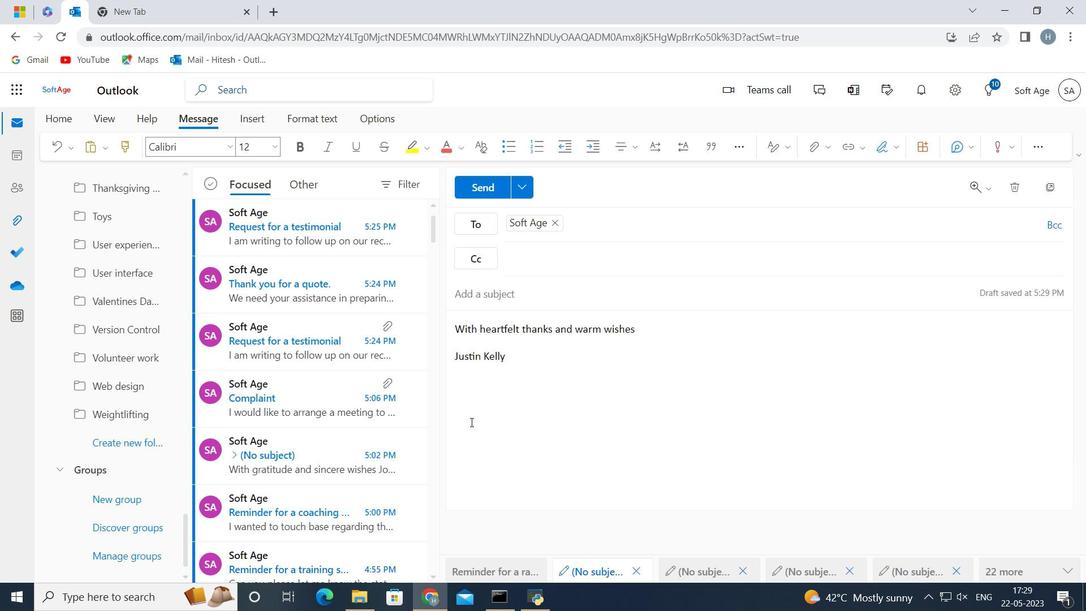 
Action: Mouse pressed left at (476, 420)
Screenshot: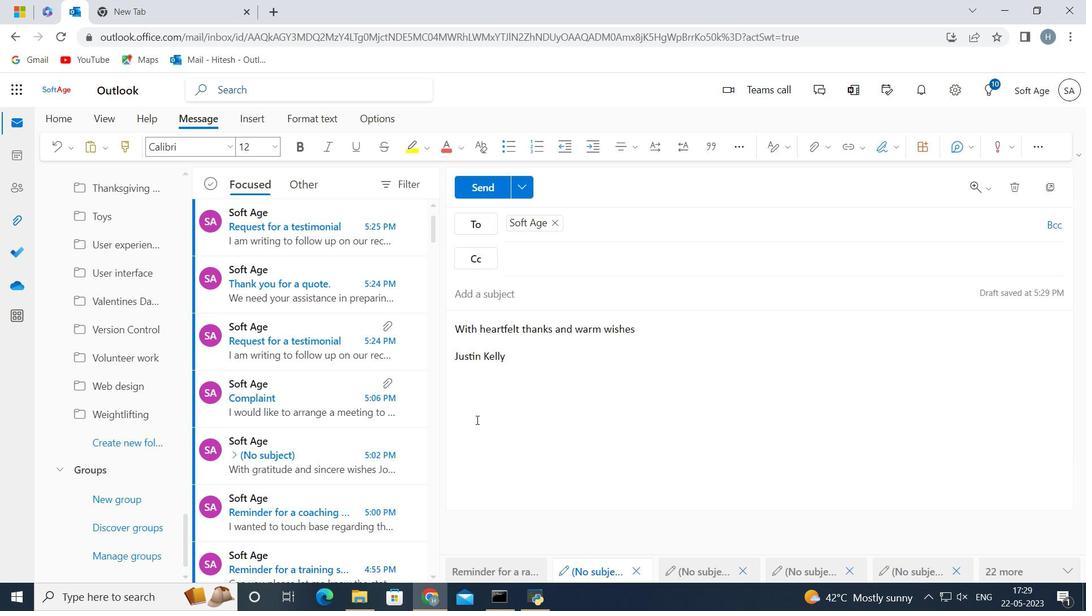
